Task: Enable the 'CTRL + ENTER sends a message' option in Outlook settings.
Action: Mouse moved to (47, 28)
Screenshot: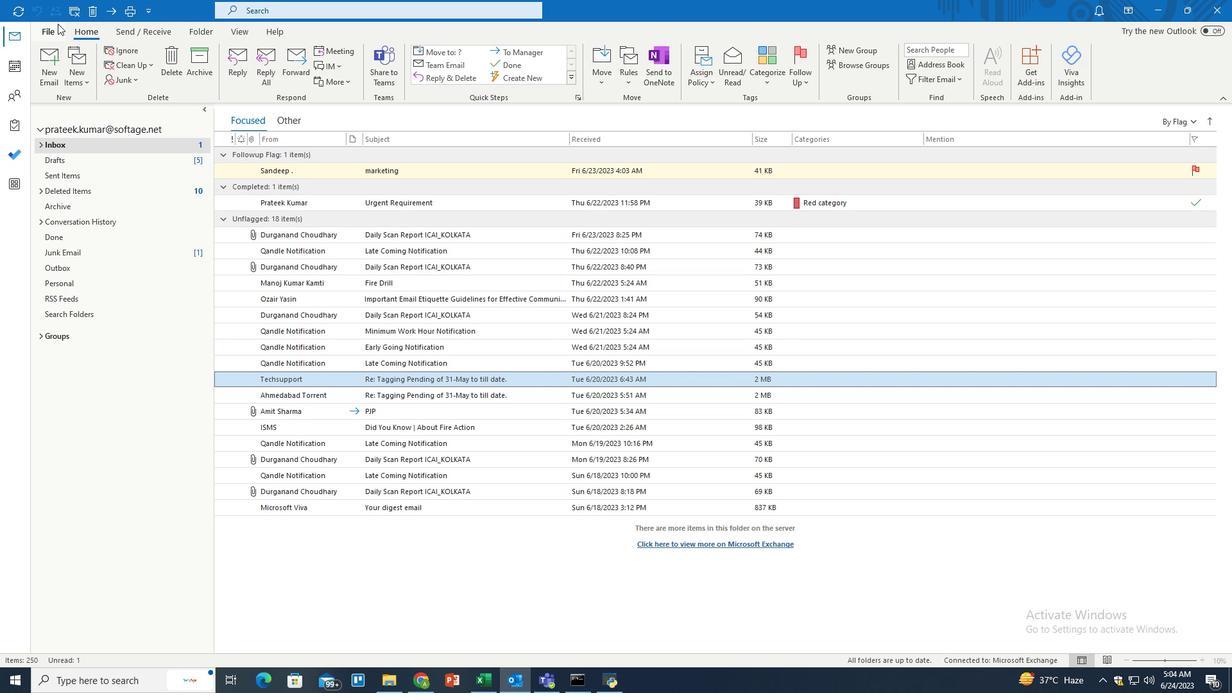 
Action: Mouse pressed left at (47, 28)
Screenshot: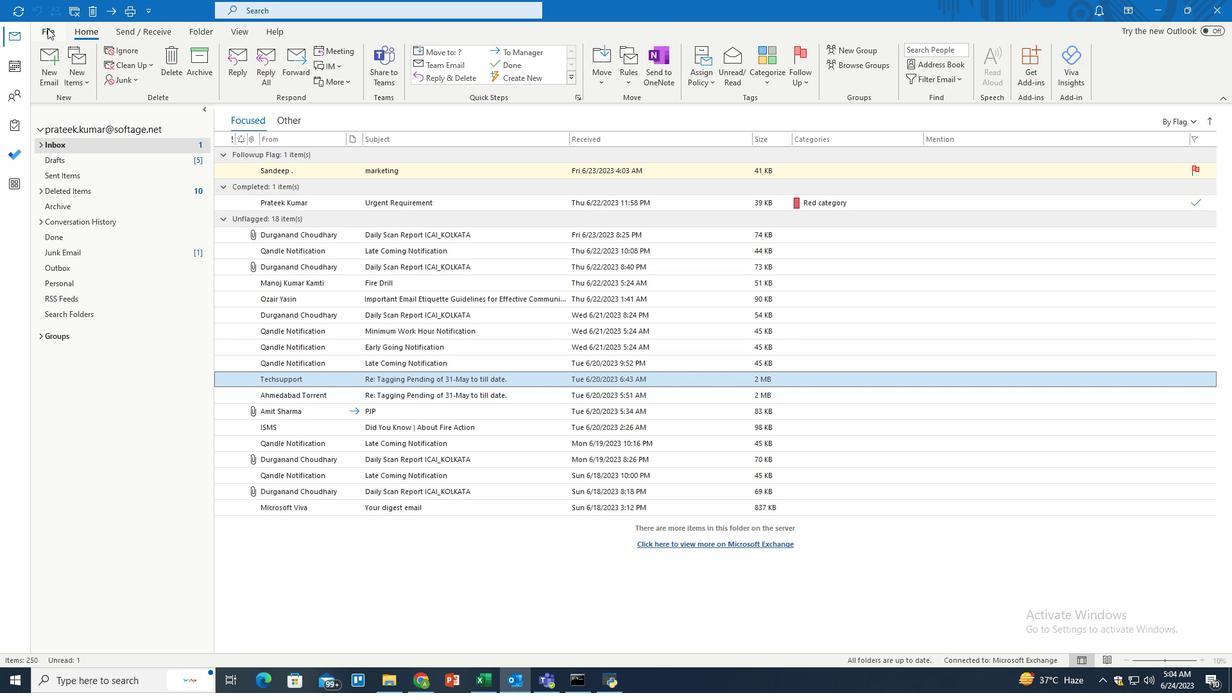 
Action: Mouse moved to (41, 620)
Screenshot: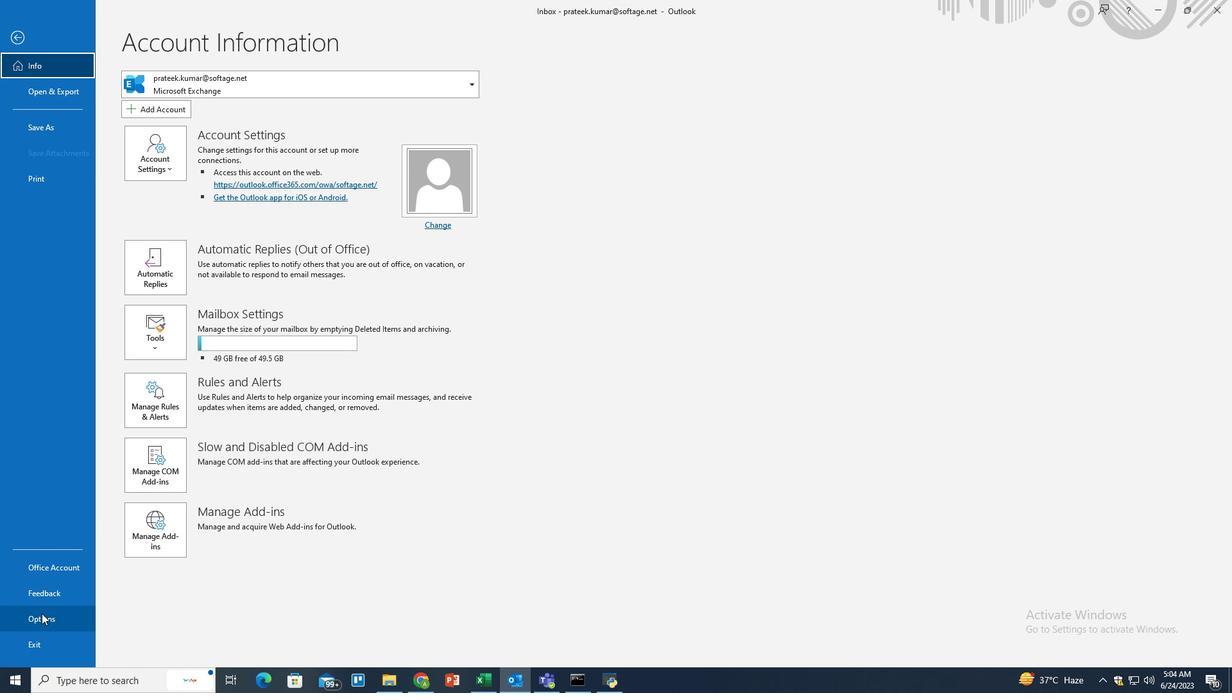 
Action: Mouse pressed left at (41, 620)
Screenshot: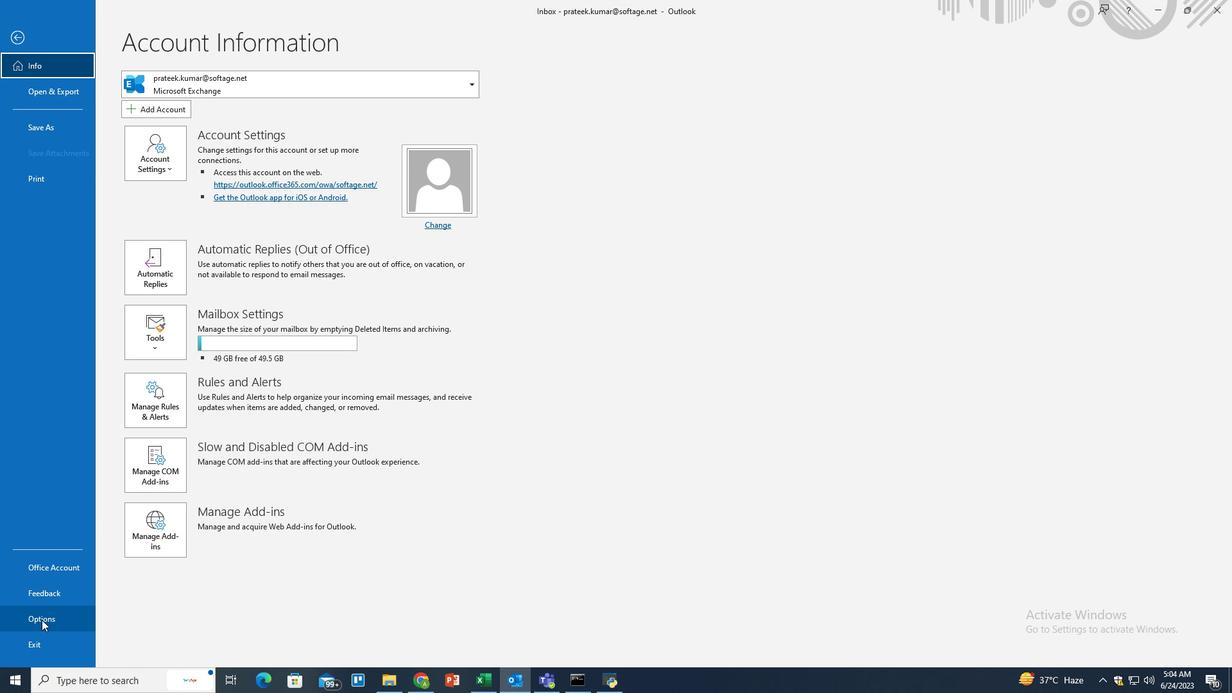 
Action: Mouse moved to (406, 162)
Screenshot: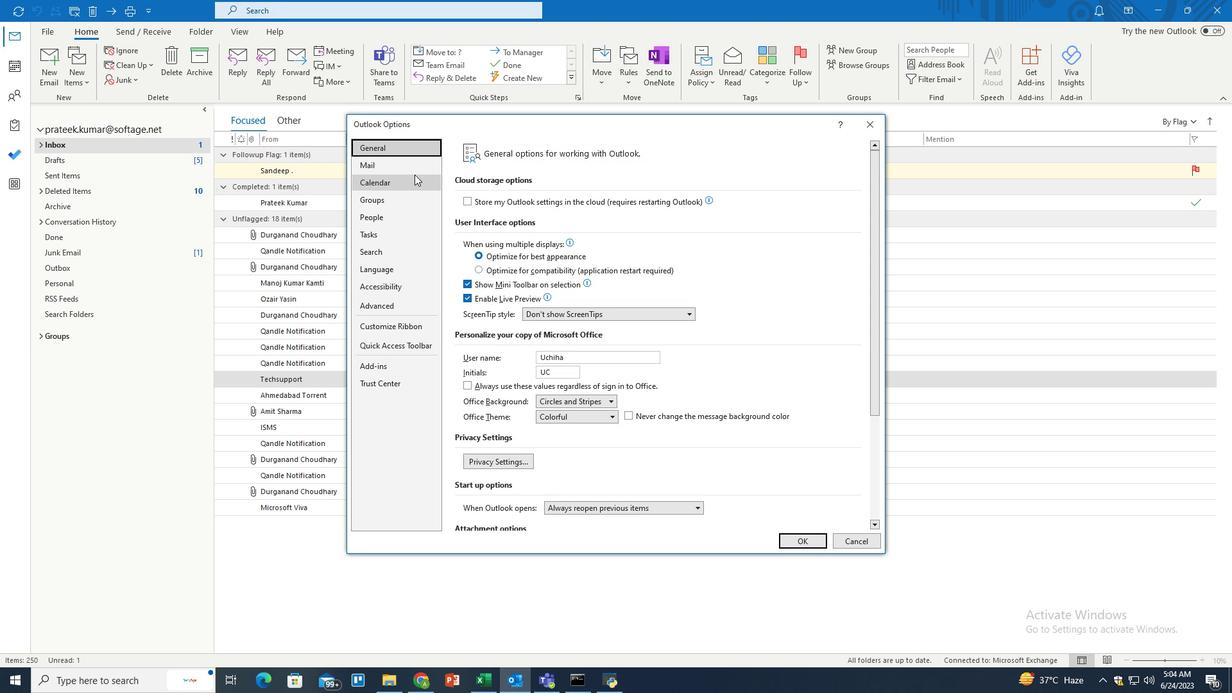 
Action: Mouse pressed left at (406, 162)
Screenshot: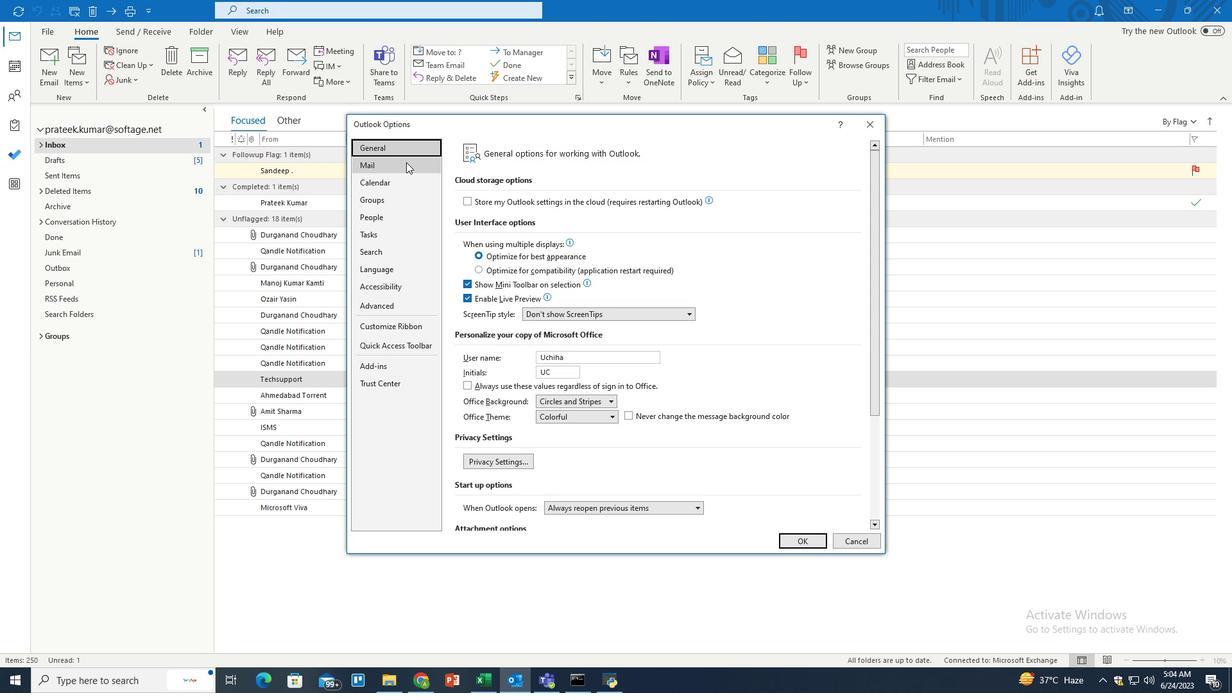 
Action: Mouse moved to (549, 304)
Screenshot: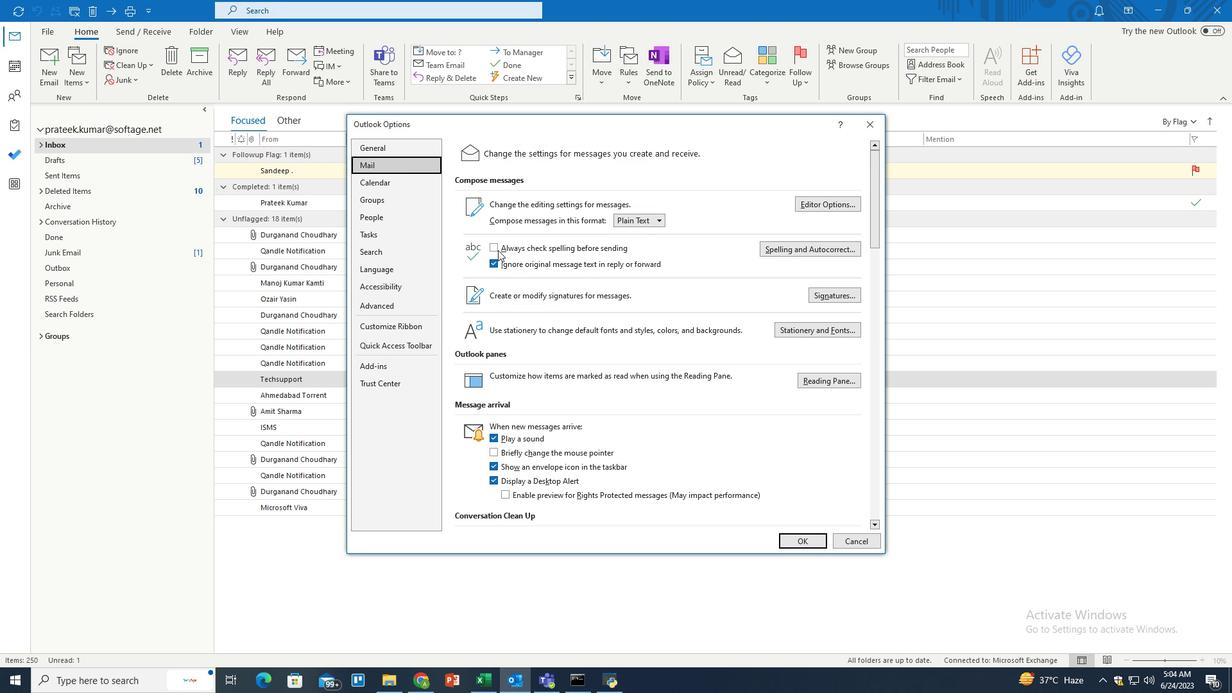 
Action: Mouse scrolled (549, 303) with delta (0, 0)
Screenshot: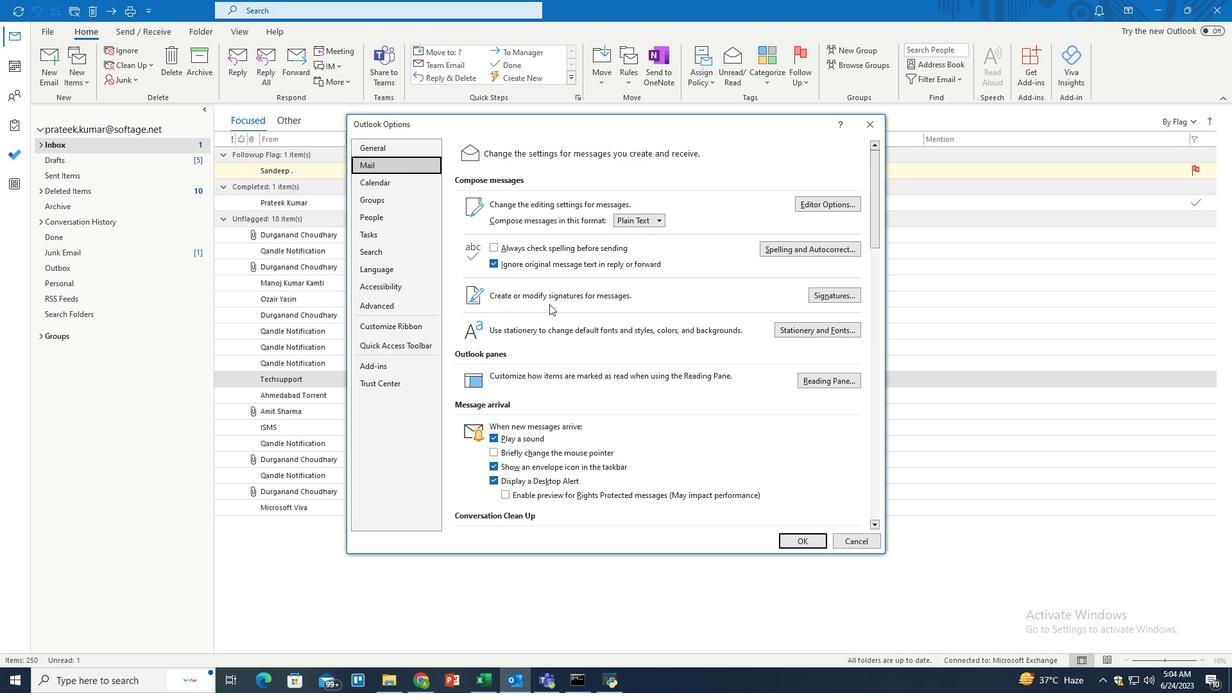 
Action: Mouse scrolled (549, 303) with delta (0, 0)
Screenshot: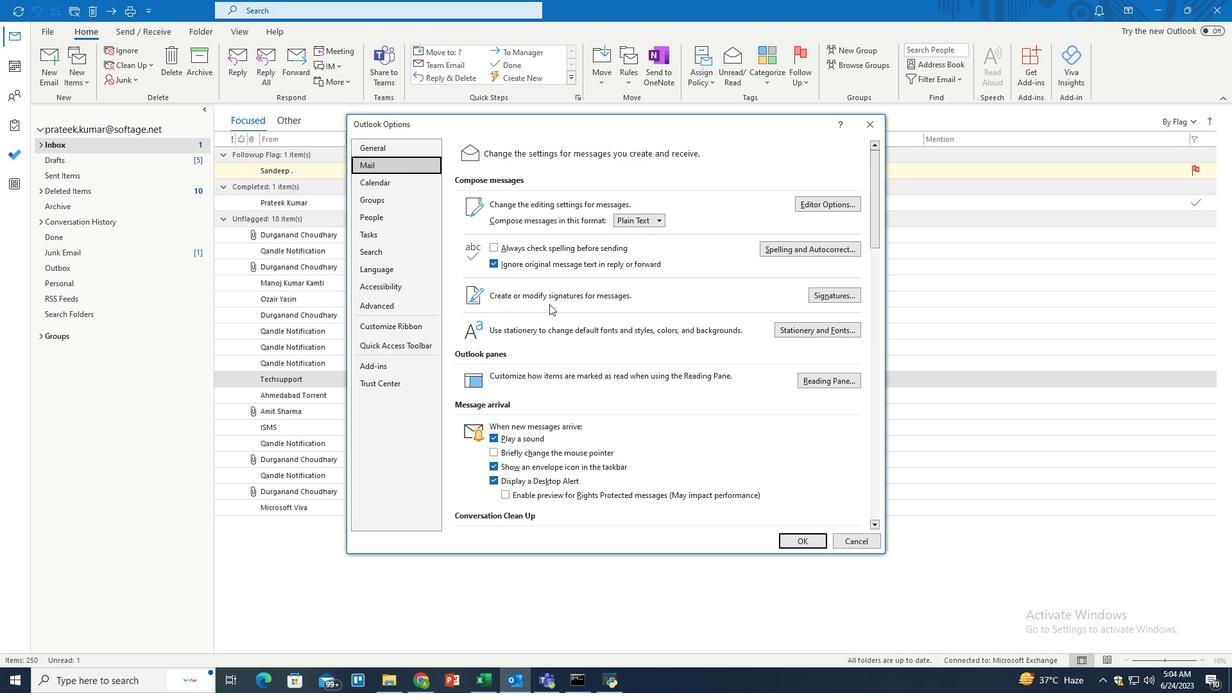 
Action: Mouse scrolled (549, 303) with delta (0, 0)
Screenshot: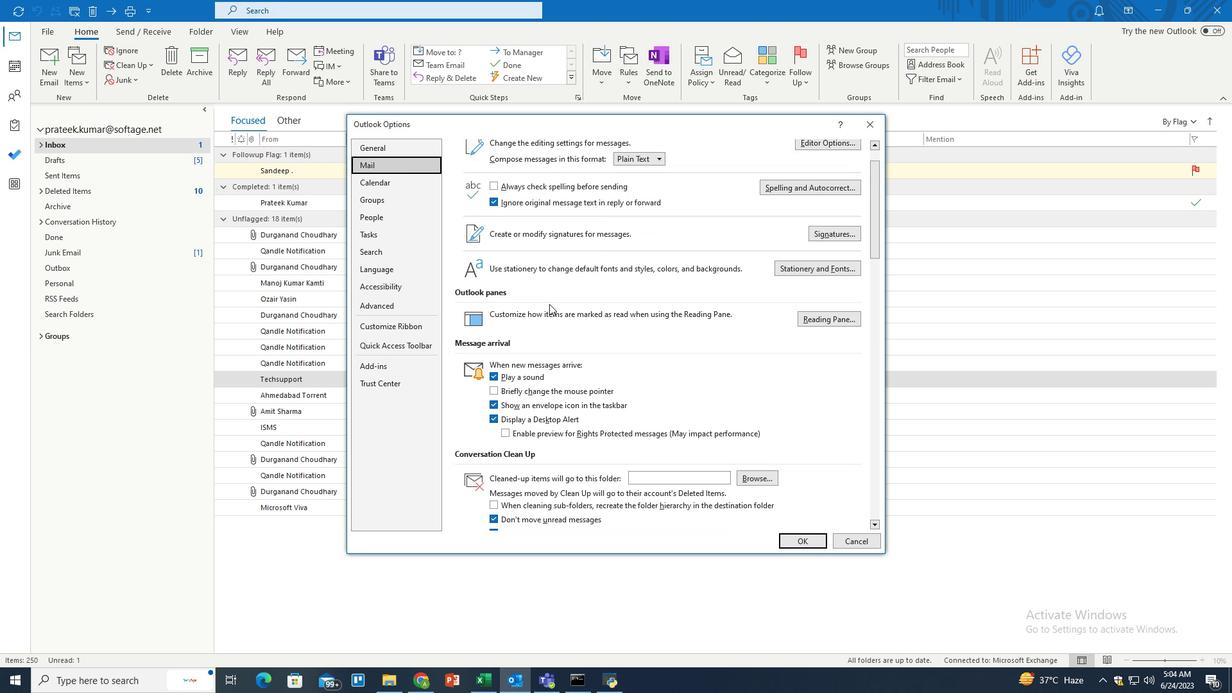 
Action: Mouse scrolled (549, 303) with delta (0, 0)
Screenshot: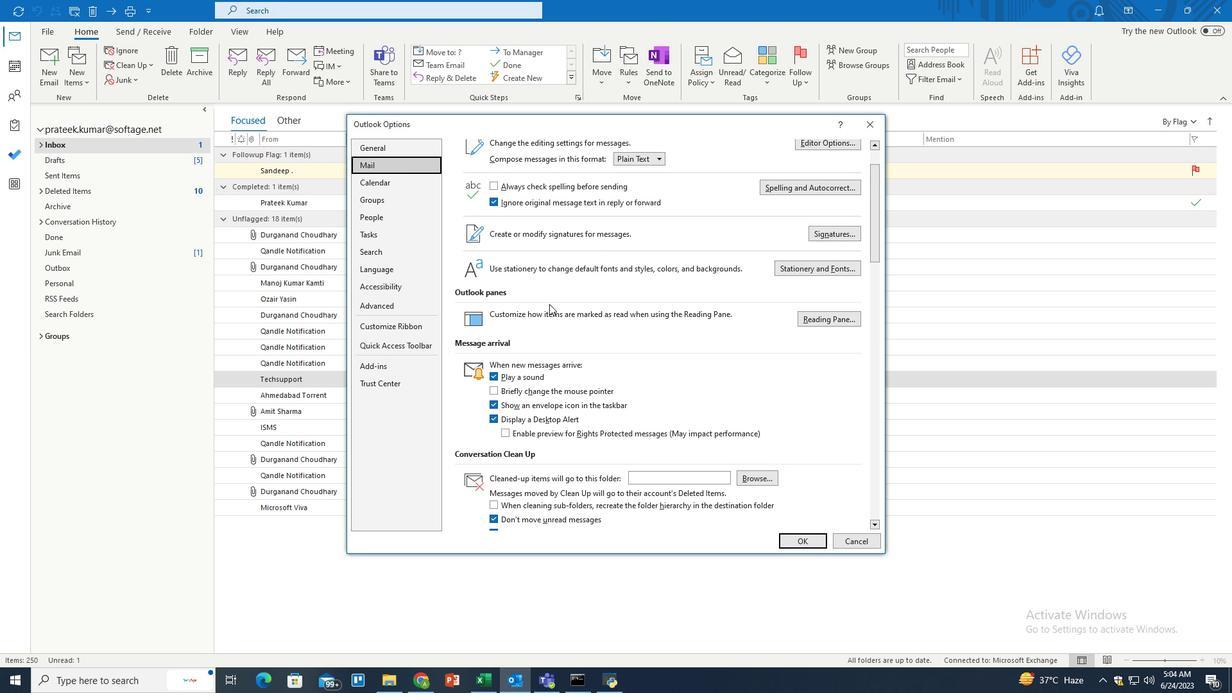 
Action: Mouse scrolled (549, 303) with delta (0, 0)
Screenshot: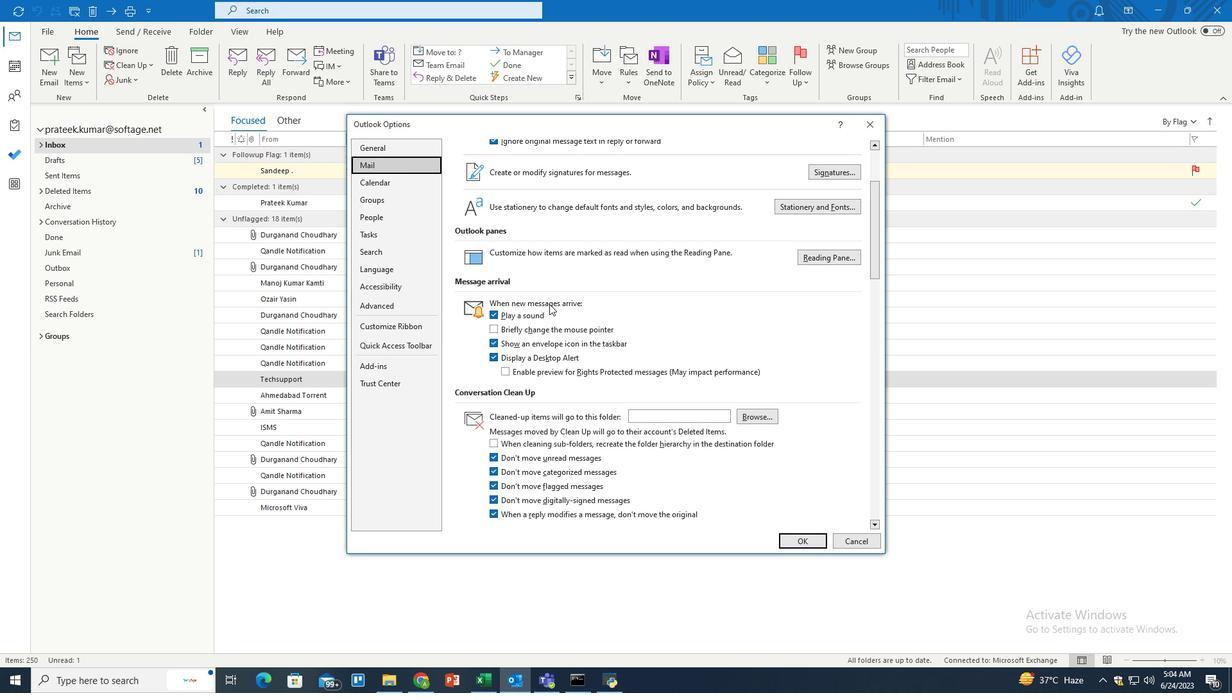 
Action: Mouse scrolled (549, 303) with delta (0, 0)
Screenshot: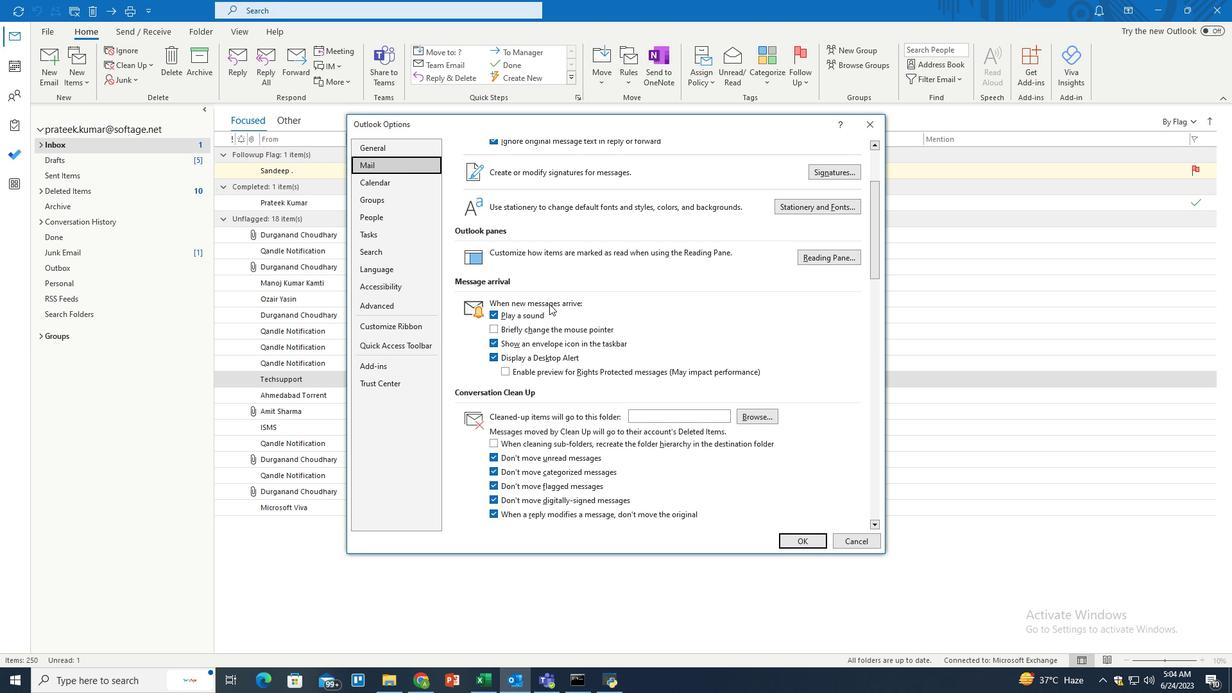 
Action: Mouse scrolled (549, 303) with delta (0, 0)
Screenshot: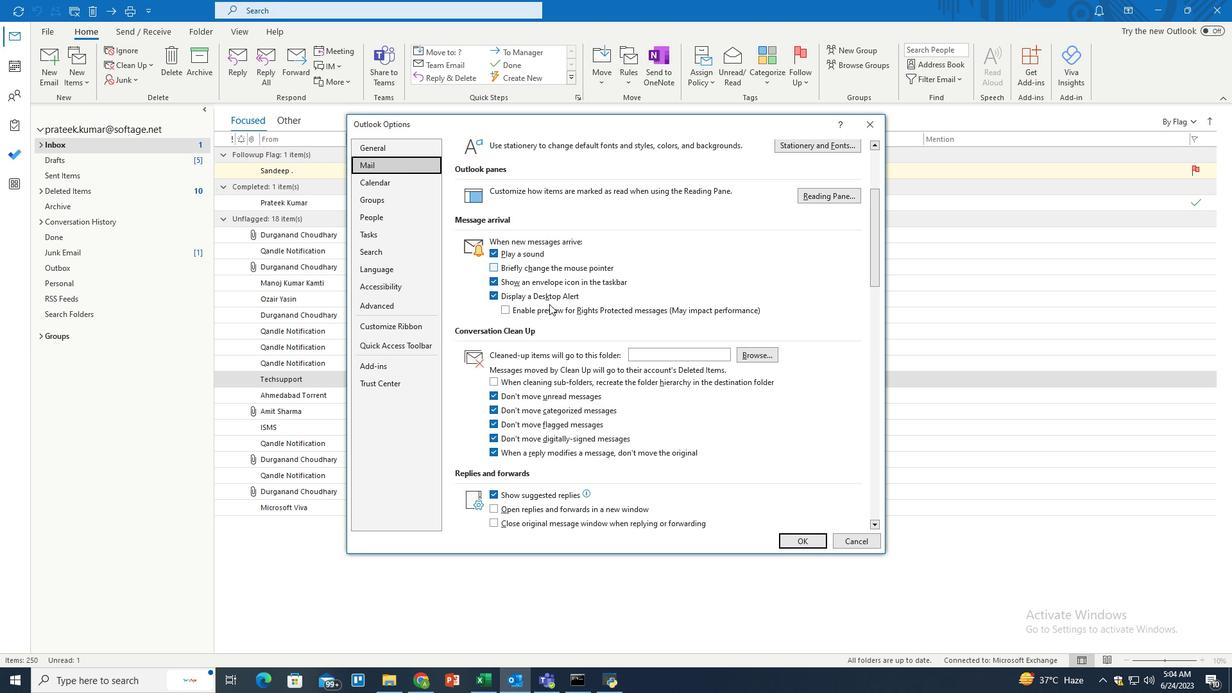 
Action: Mouse moved to (549, 304)
Screenshot: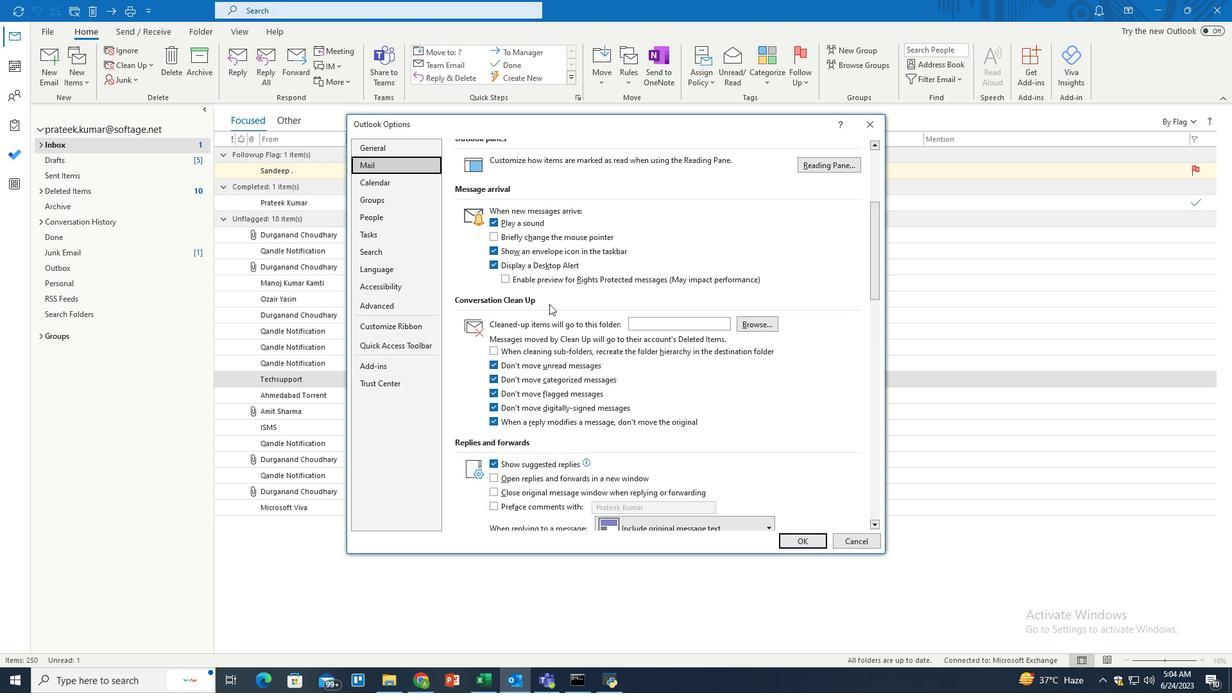 
Action: Mouse scrolled (549, 303) with delta (0, 0)
Screenshot: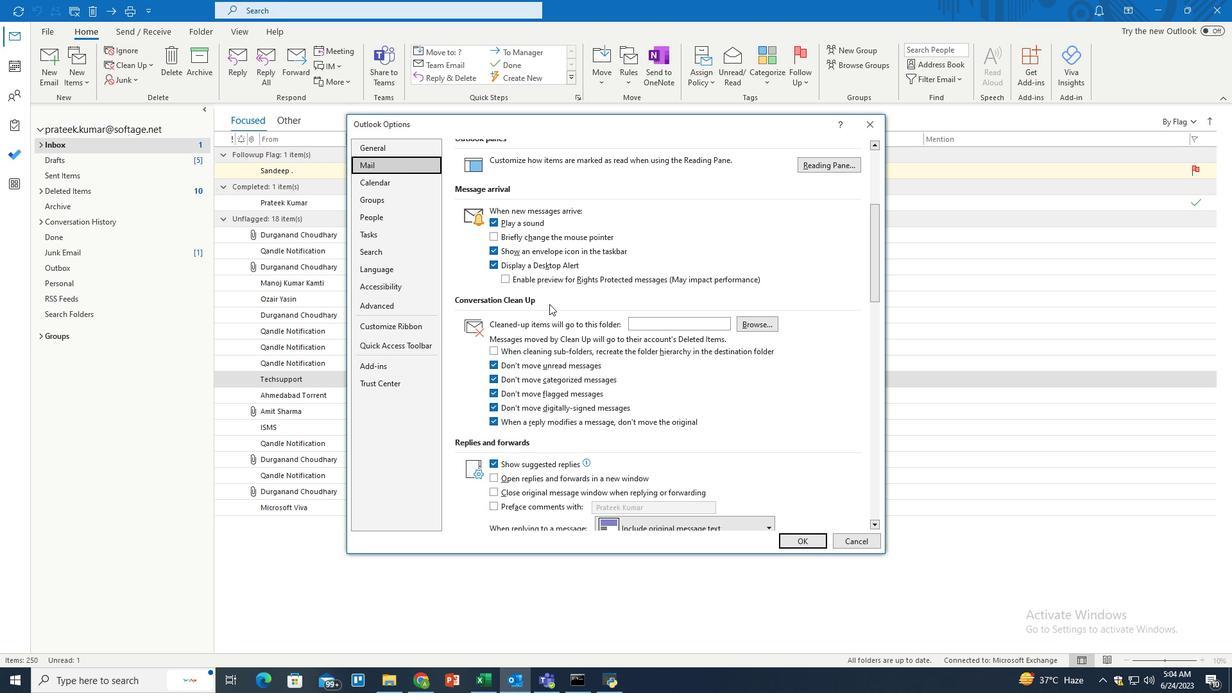 
Action: Mouse scrolled (549, 303) with delta (0, 0)
Screenshot: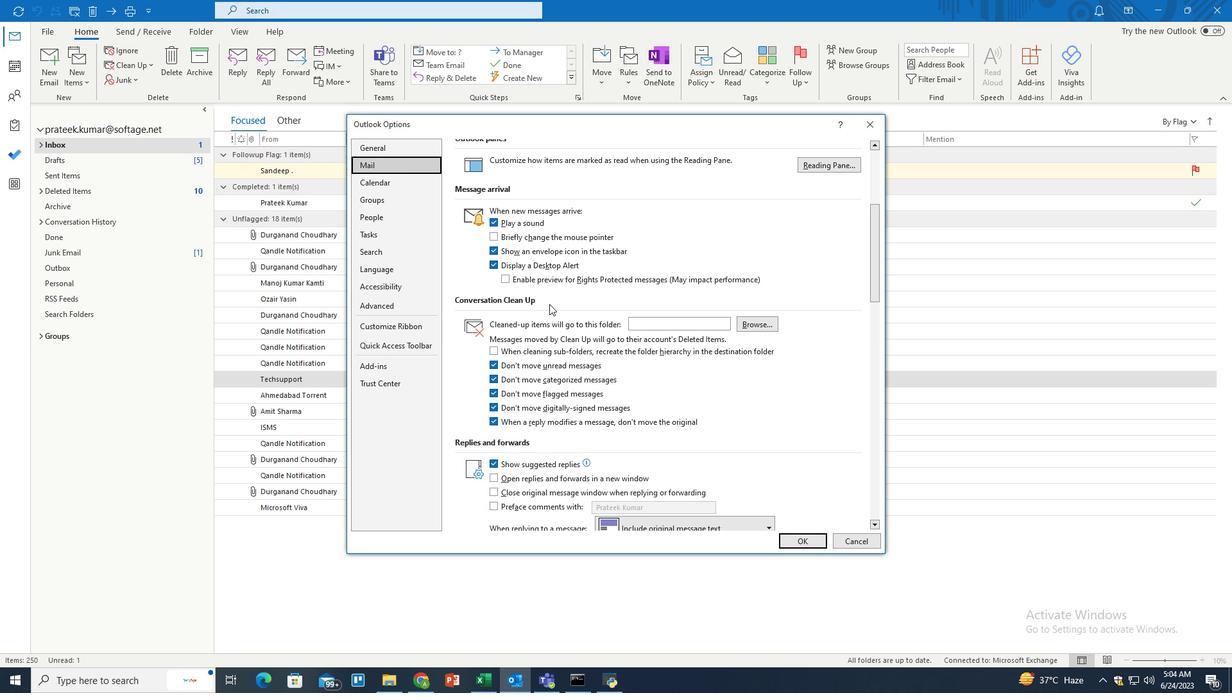 
Action: Mouse scrolled (549, 303) with delta (0, 0)
Screenshot: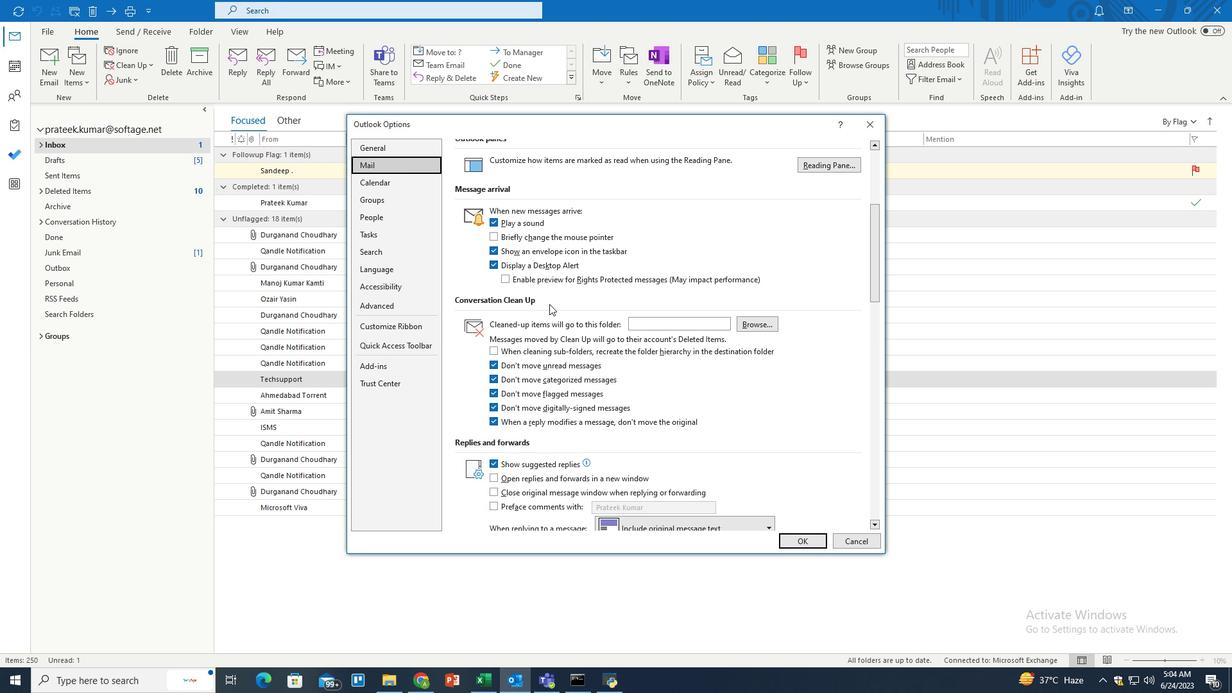 
Action: Mouse scrolled (549, 303) with delta (0, 0)
Screenshot: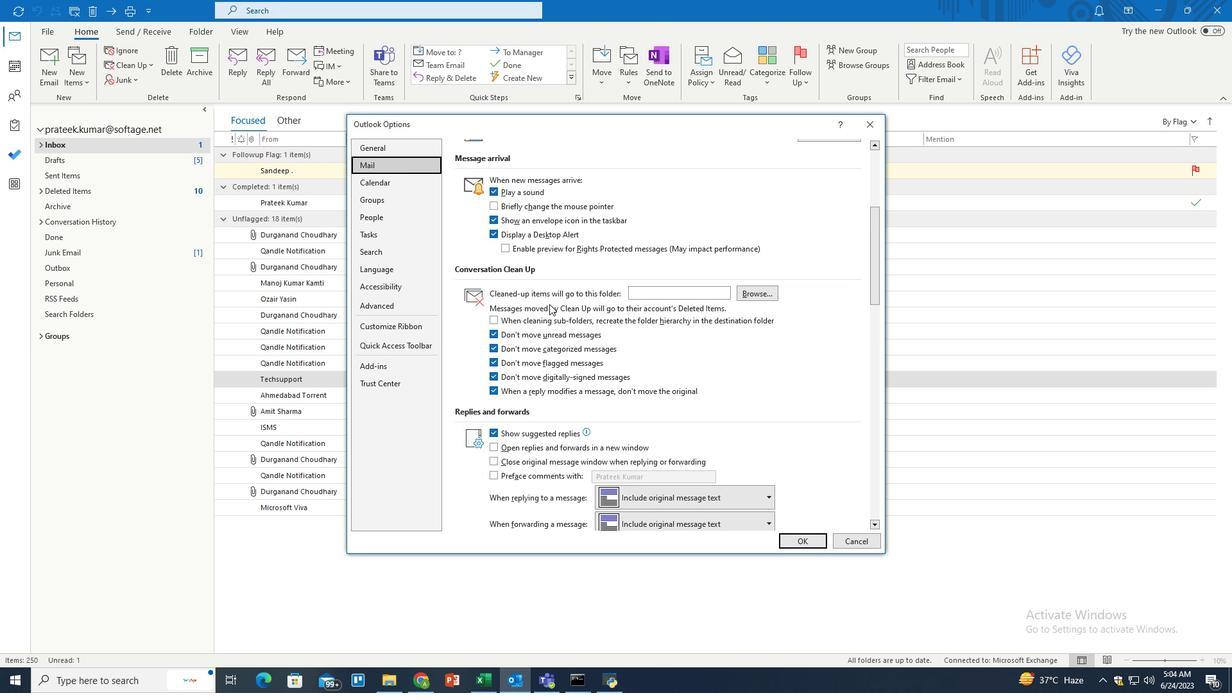 
Action: Mouse scrolled (549, 303) with delta (0, 0)
Screenshot: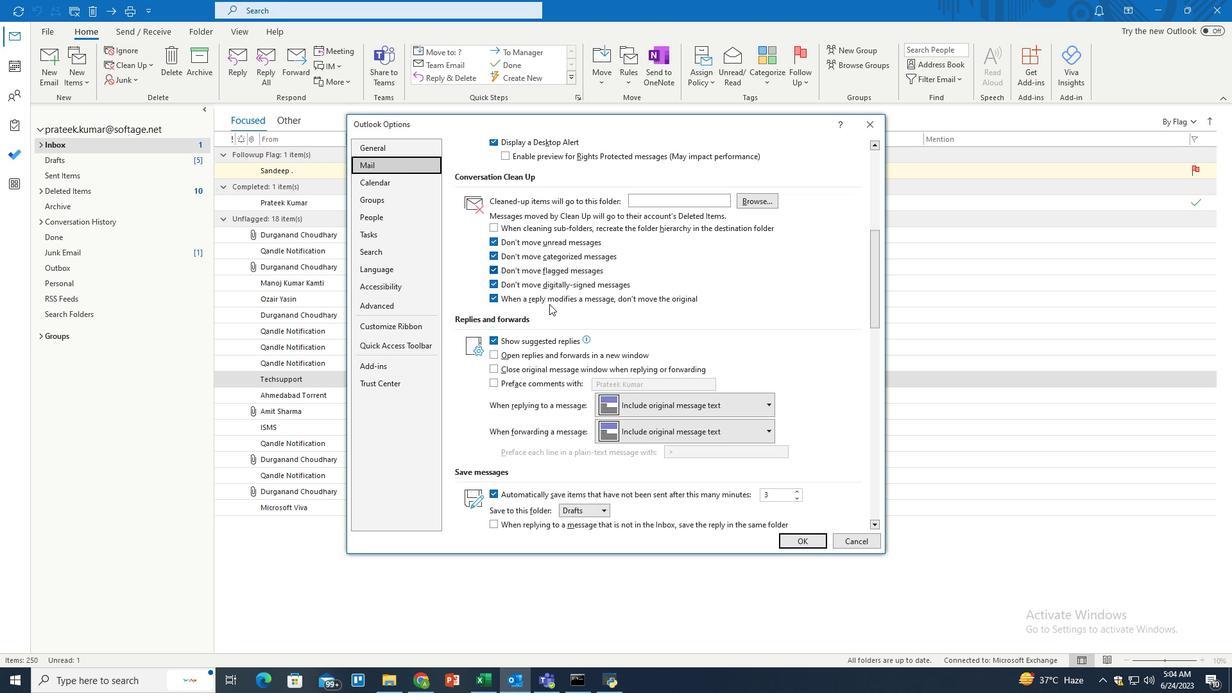 
Action: Mouse scrolled (549, 303) with delta (0, 0)
Screenshot: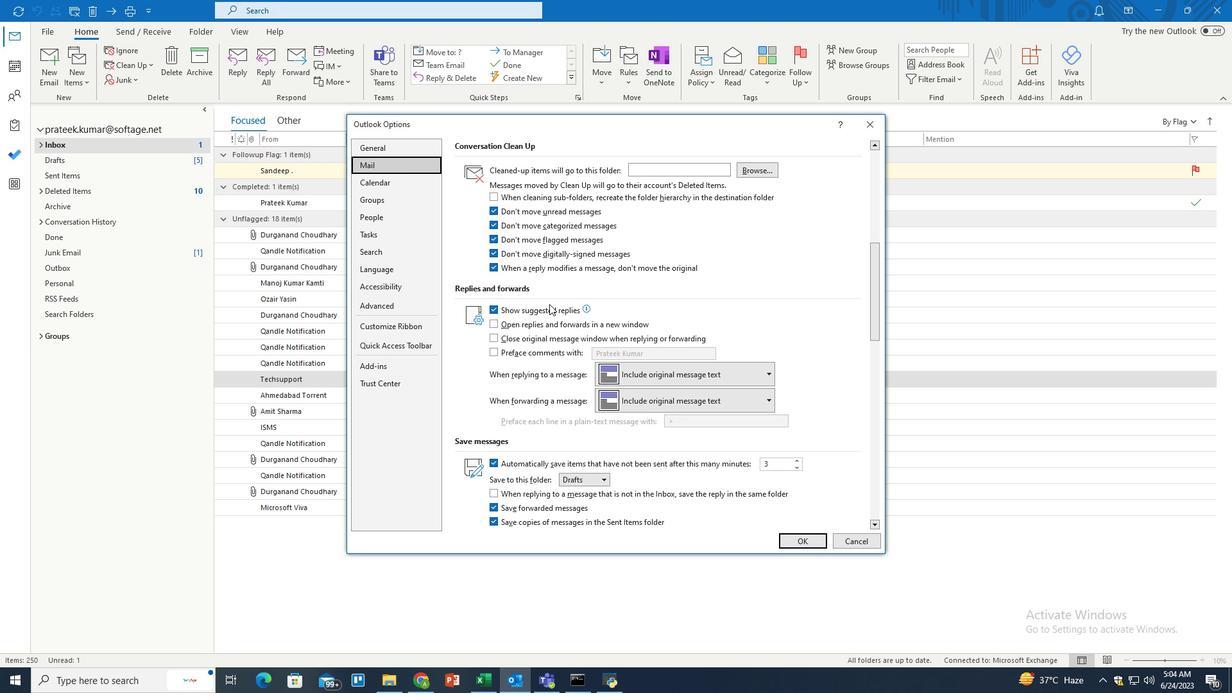 
Action: Mouse scrolled (549, 303) with delta (0, 0)
Screenshot: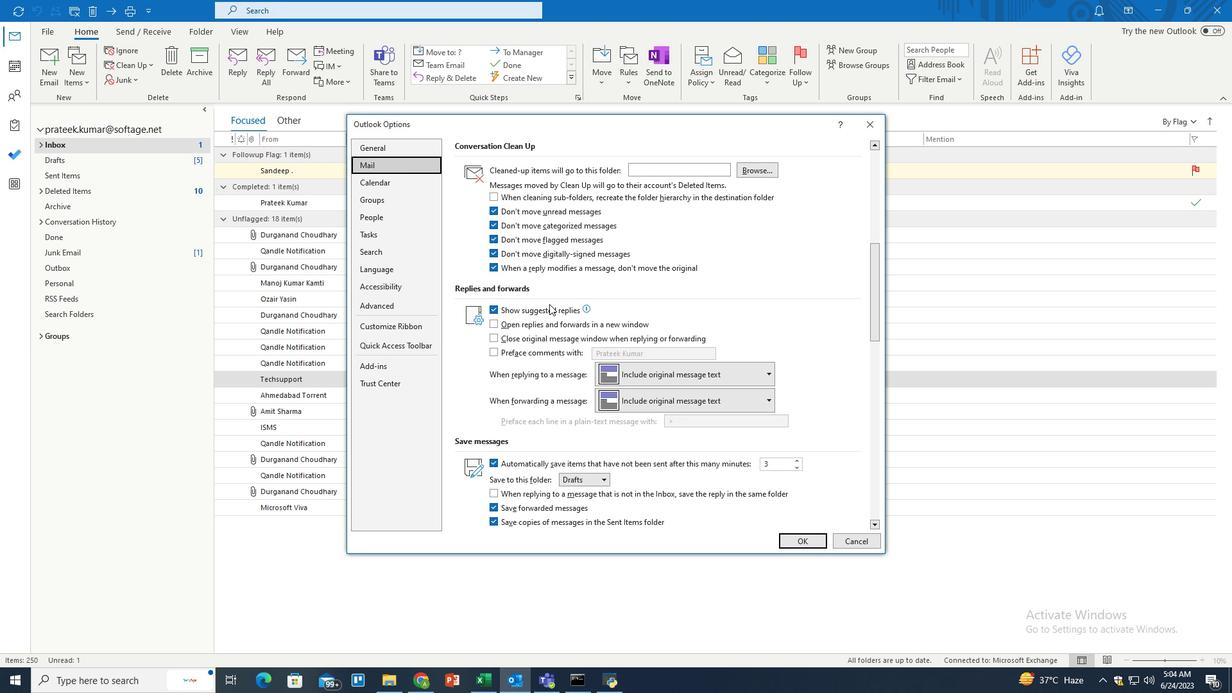 
Action: Mouse scrolled (549, 303) with delta (0, 0)
Screenshot: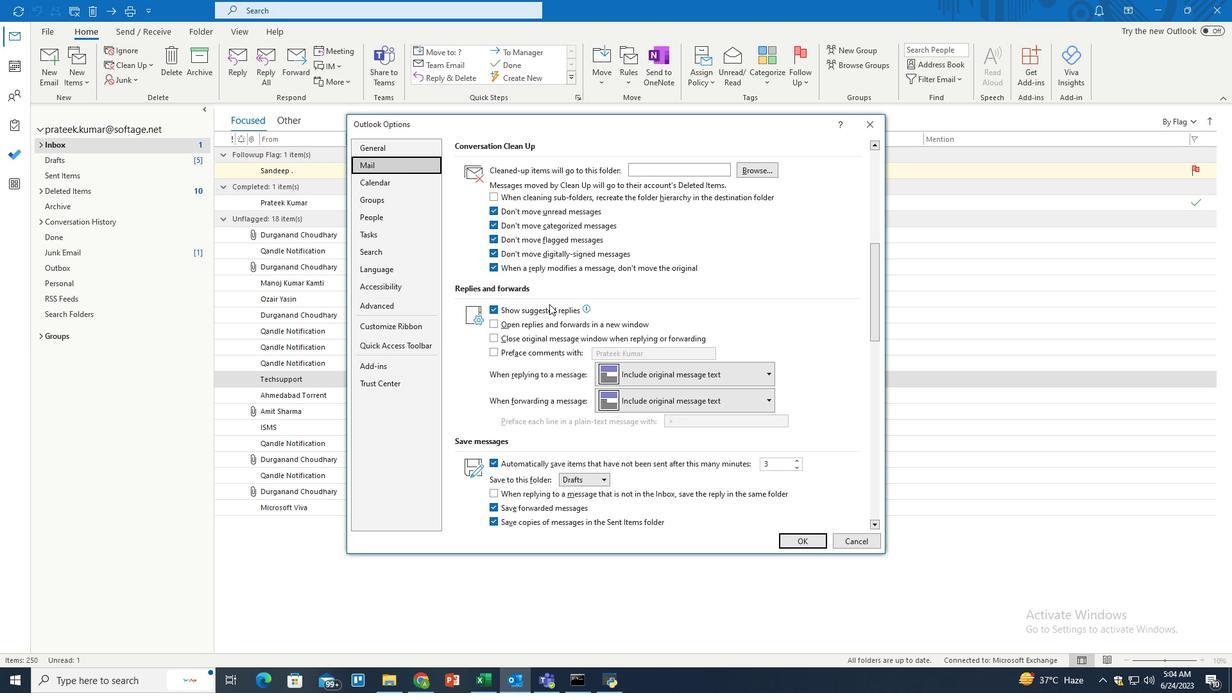 
Action: Mouse scrolled (549, 303) with delta (0, 0)
Screenshot: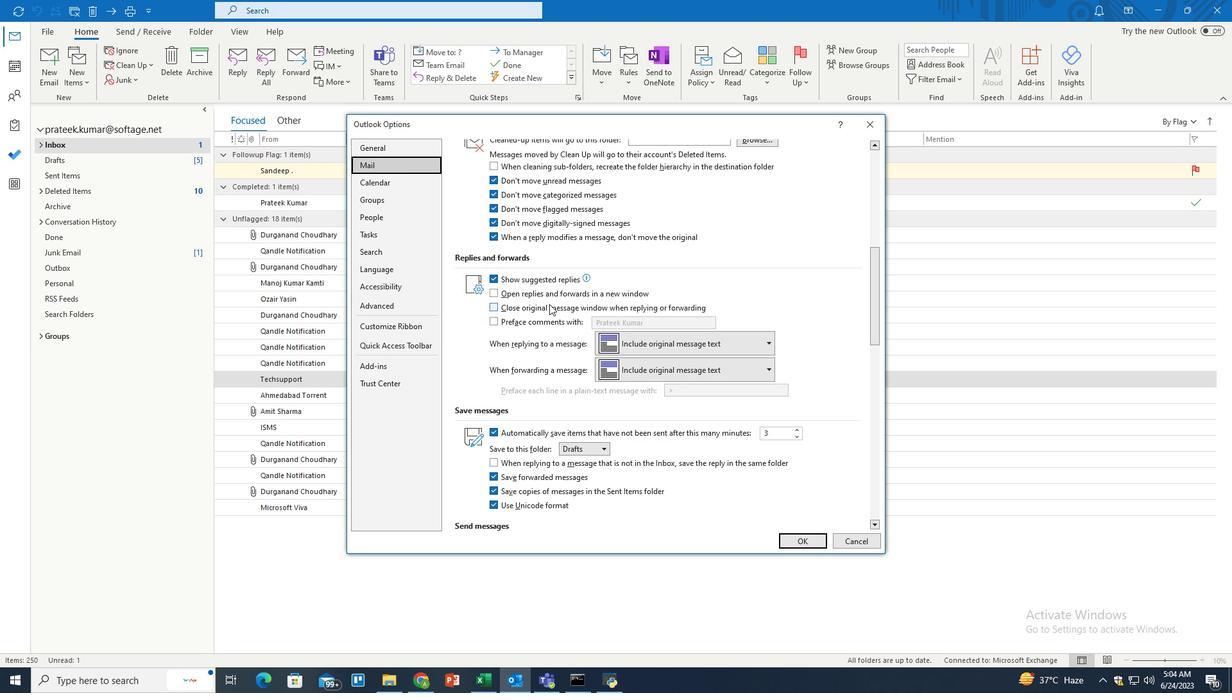 
Action: Mouse scrolled (549, 303) with delta (0, 0)
Screenshot: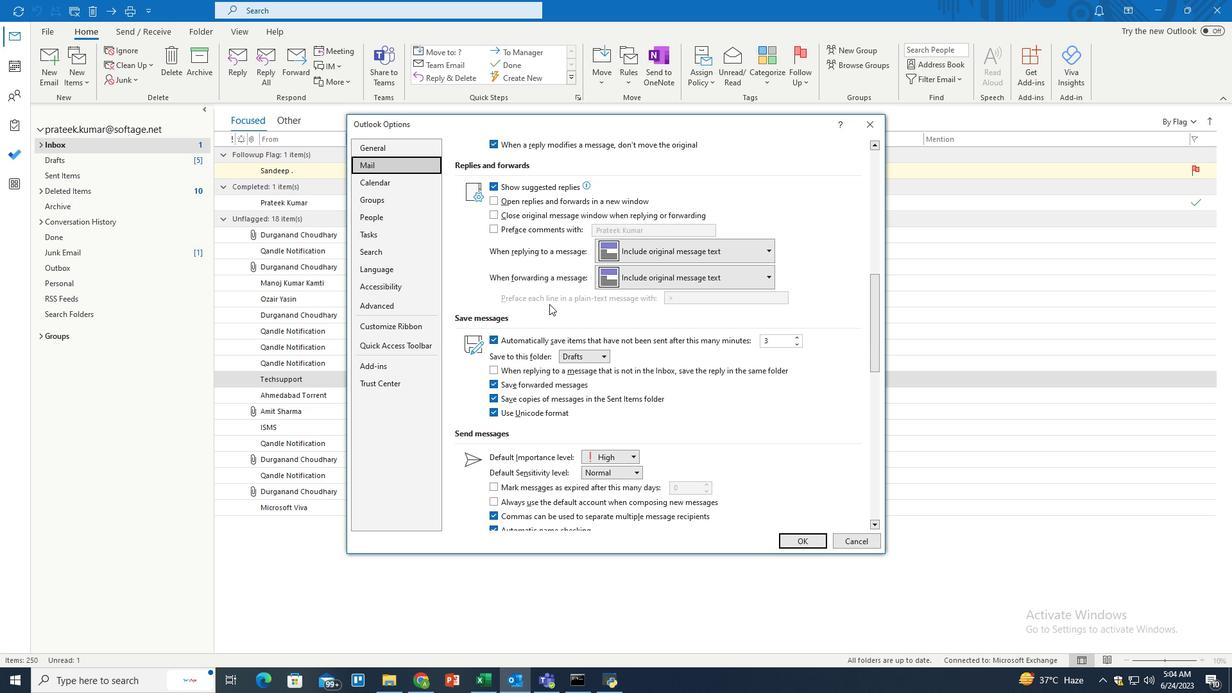
Action: Mouse scrolled (549, 303) with delta (0, 0)
Screenshot: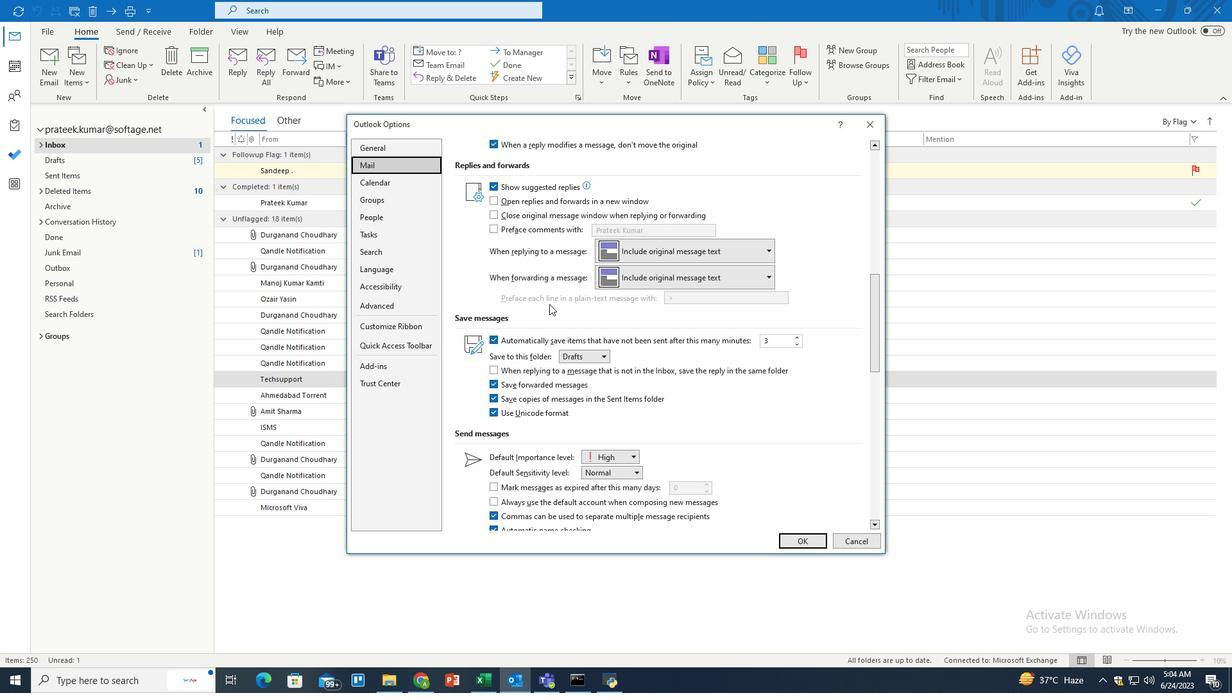 
Action: Mouse scrolled (549, 303) with delta (0, 0)
Screenshot: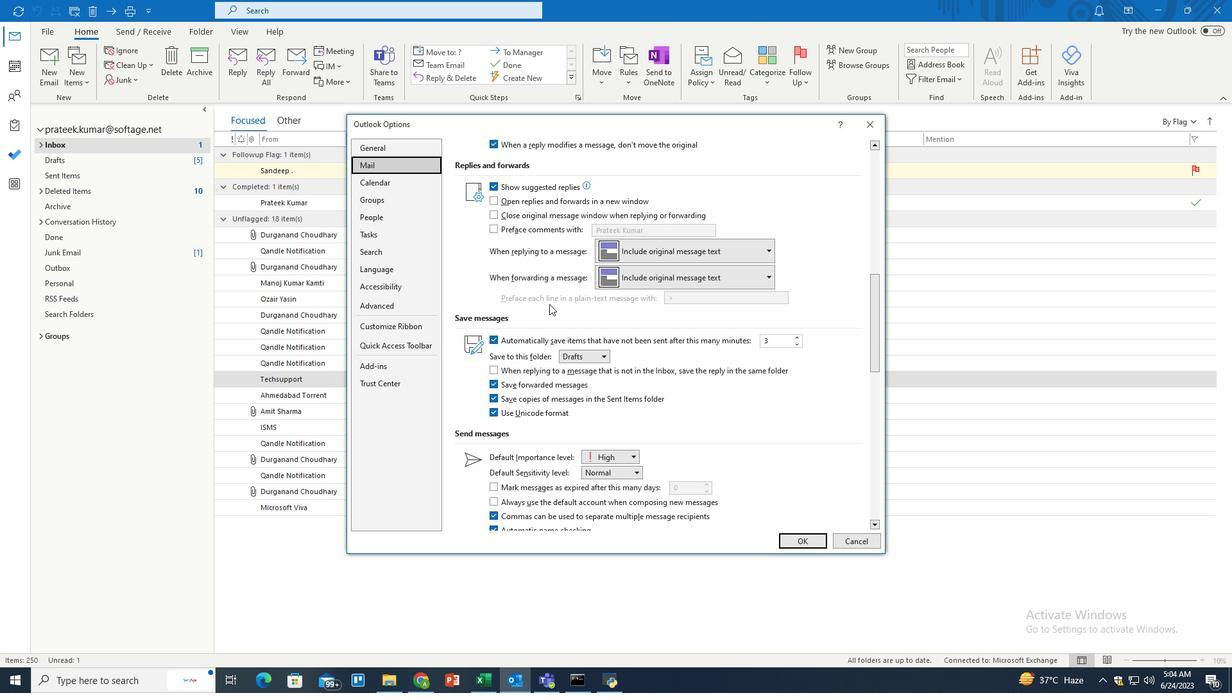 
Action: Mouse scrolled (549, 303) with delta (0, 0)
Screenshot: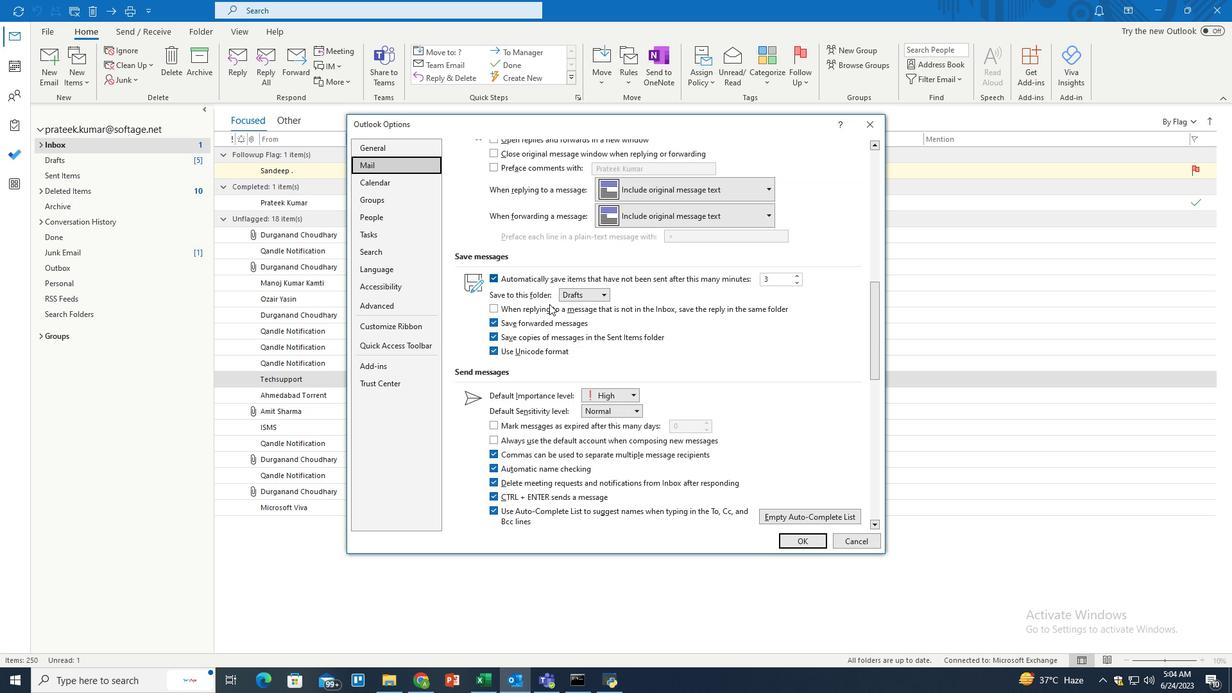 
Action: Mouse moved to (492, 435)
Screenshot: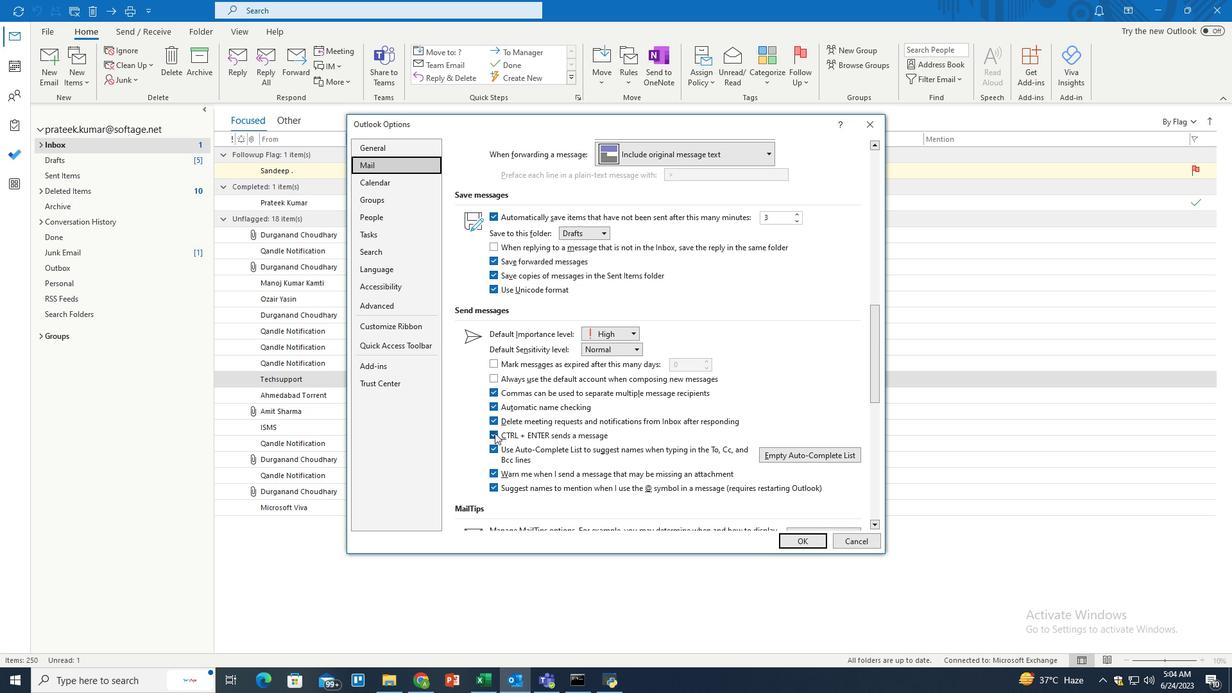 
Action: Mouse pressed left at (492, 435)
Screenshot: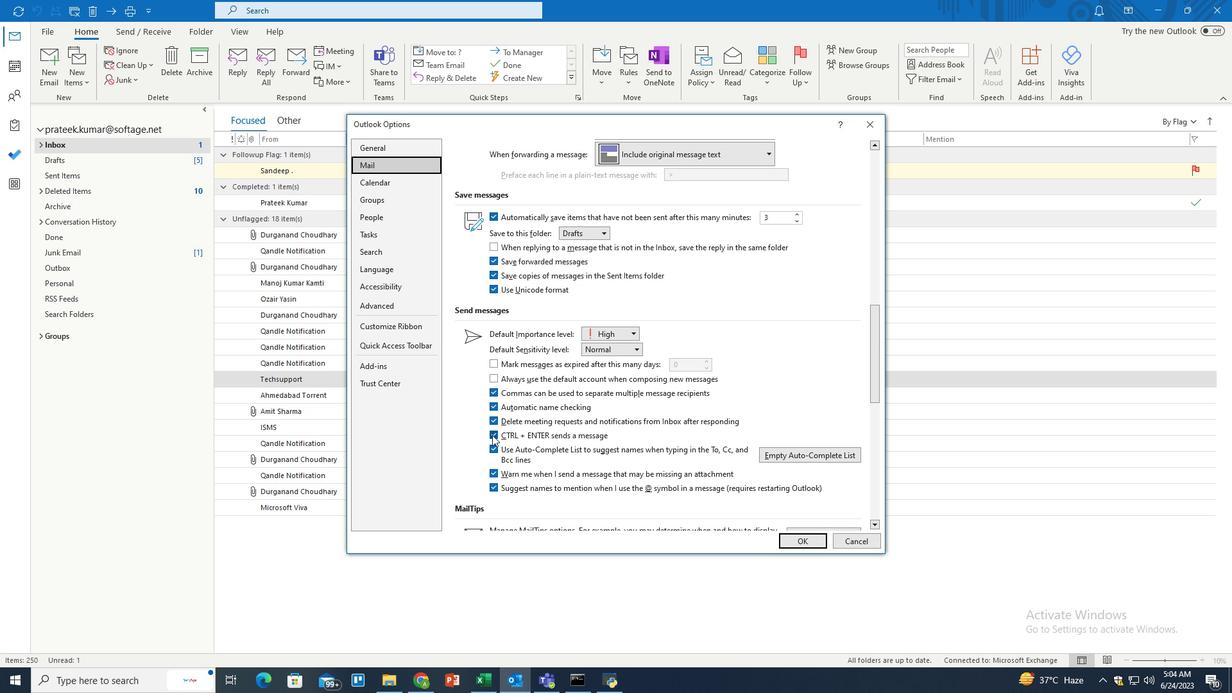 
Action: Mouse moved to (791, 540)
Screenshot: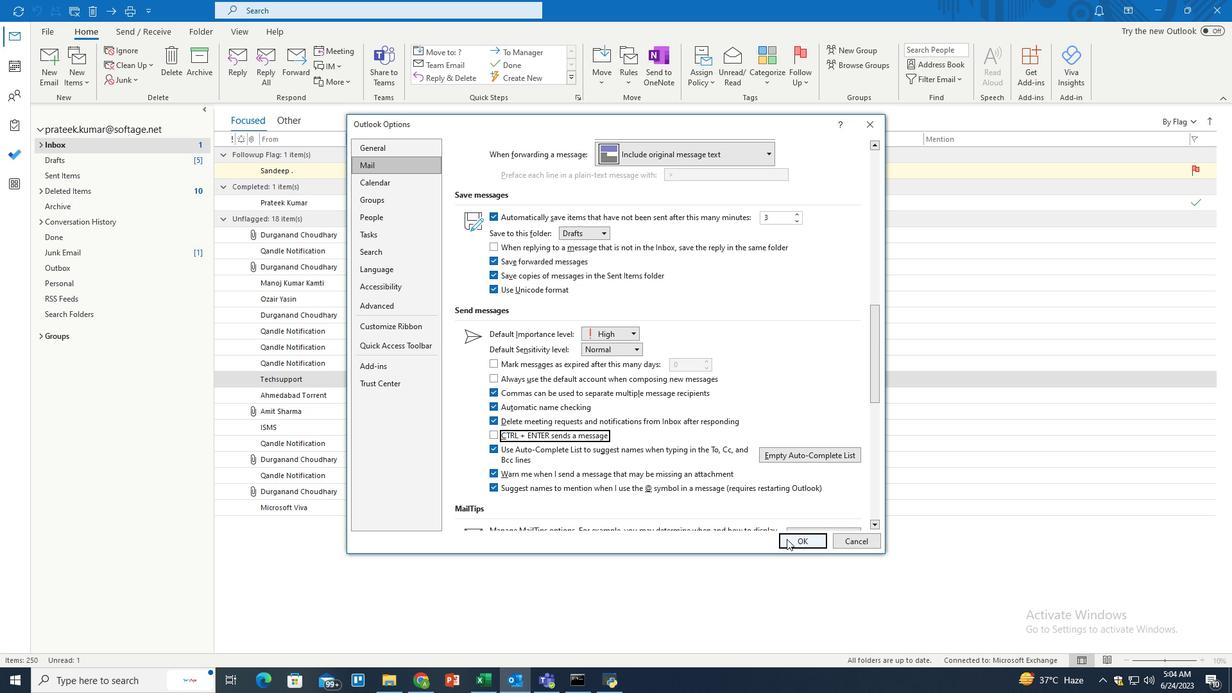 
Action: Mouse pressed left at (791, 540)
Screenshot: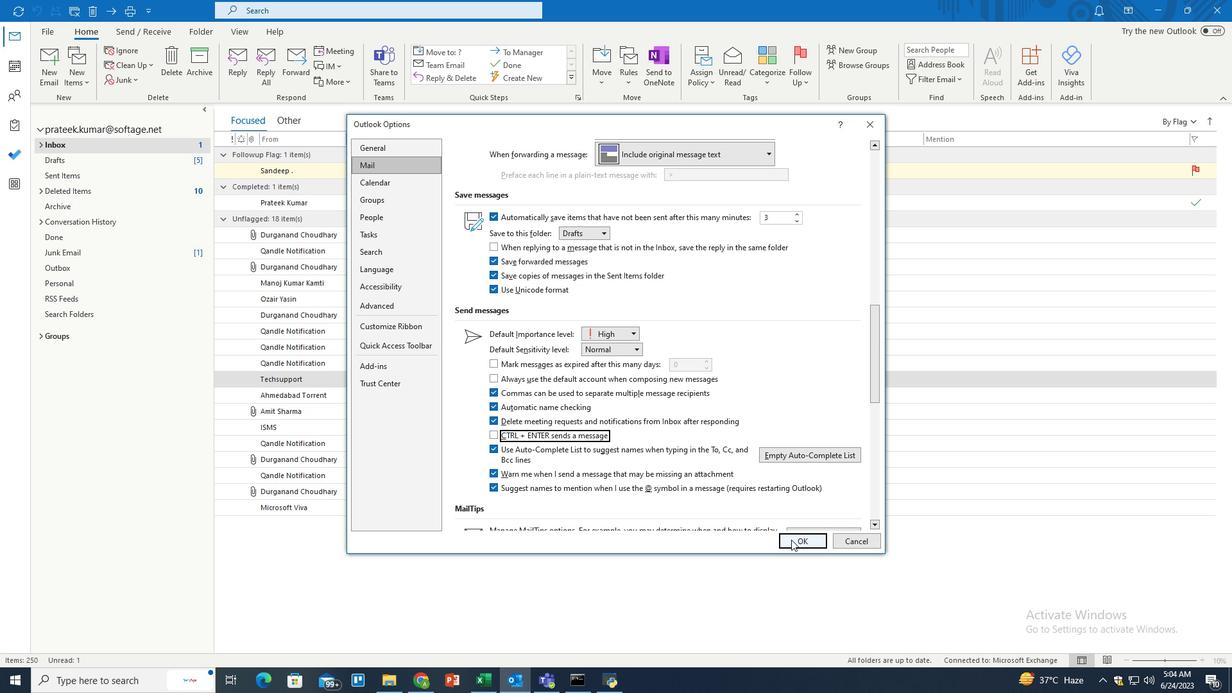 
Action: Mouse moved to (597, 367)
Screenshot: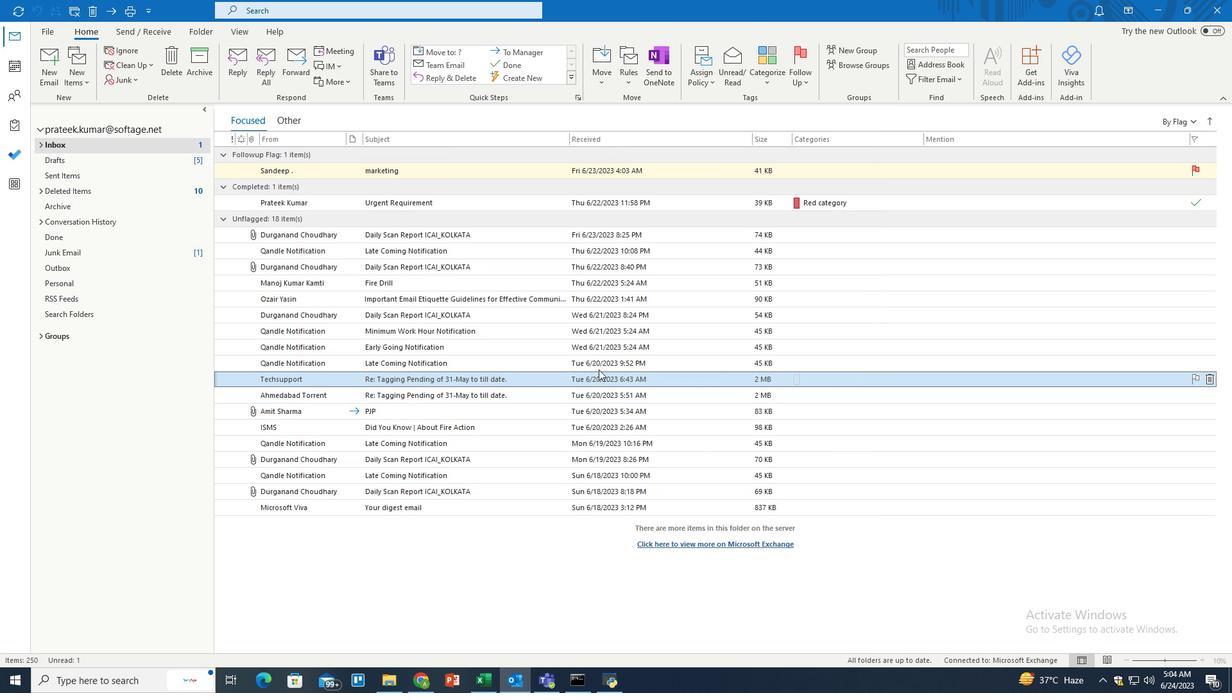 
